 Task: Create a due date automation trigger when advanced on, the moment a card is due add content with a name or a description not starting with resume.
Action: Mouse moved to (972, 278)
Screenshot: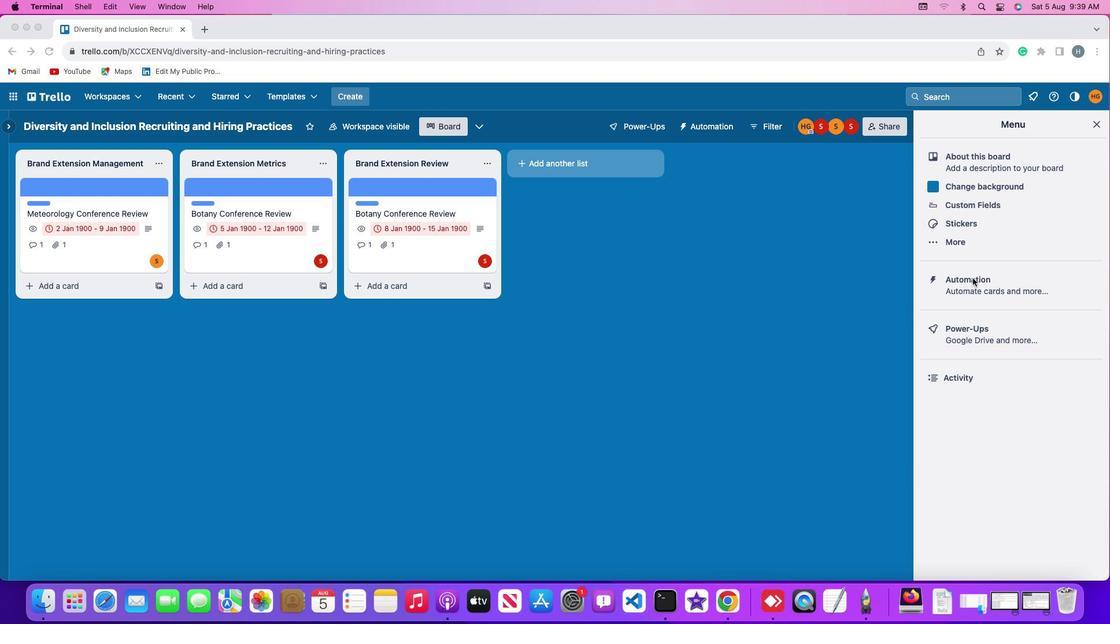 
Action: Mouse pressed left at (972, 278)
Screenshot: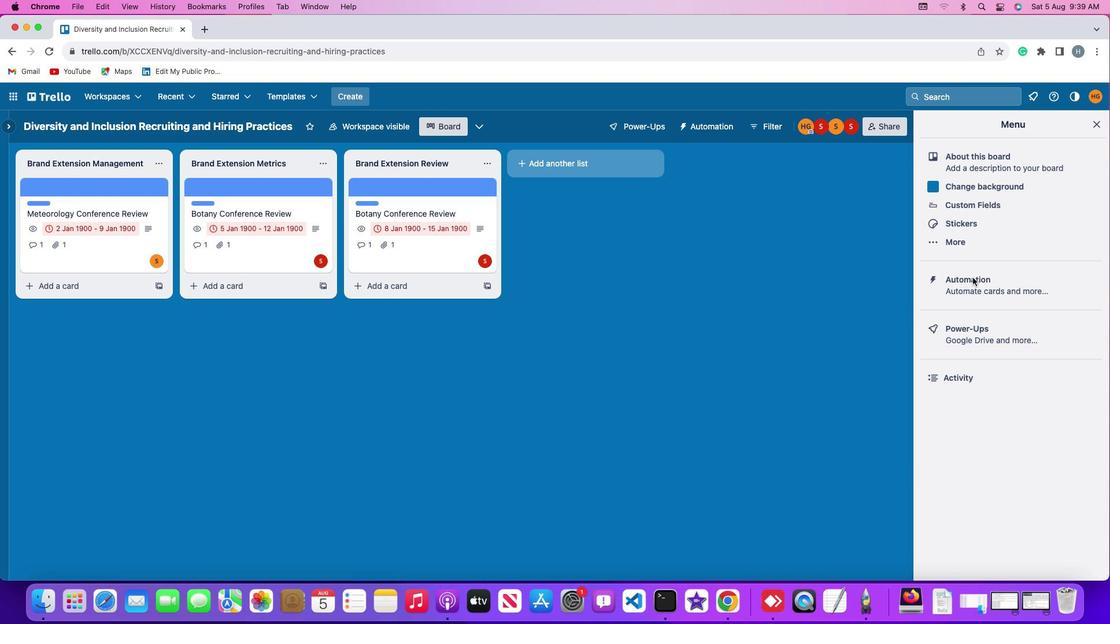 
Action: Mouse moved to (973, 278)
Screenshot: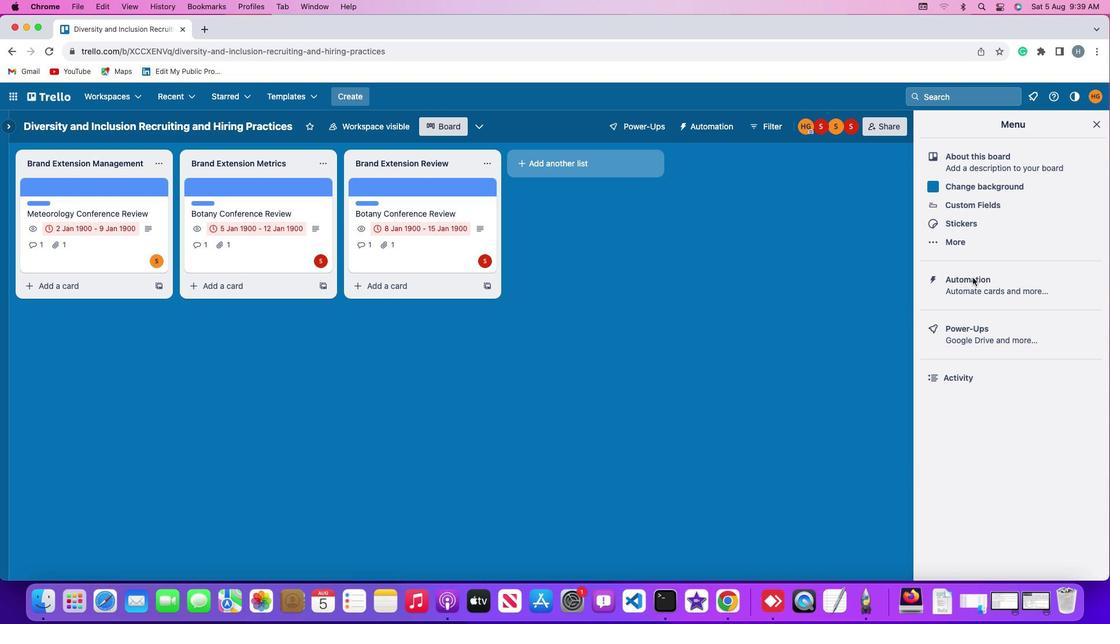 
Action: Mouse pressed left at (973, 278)
Screenshot: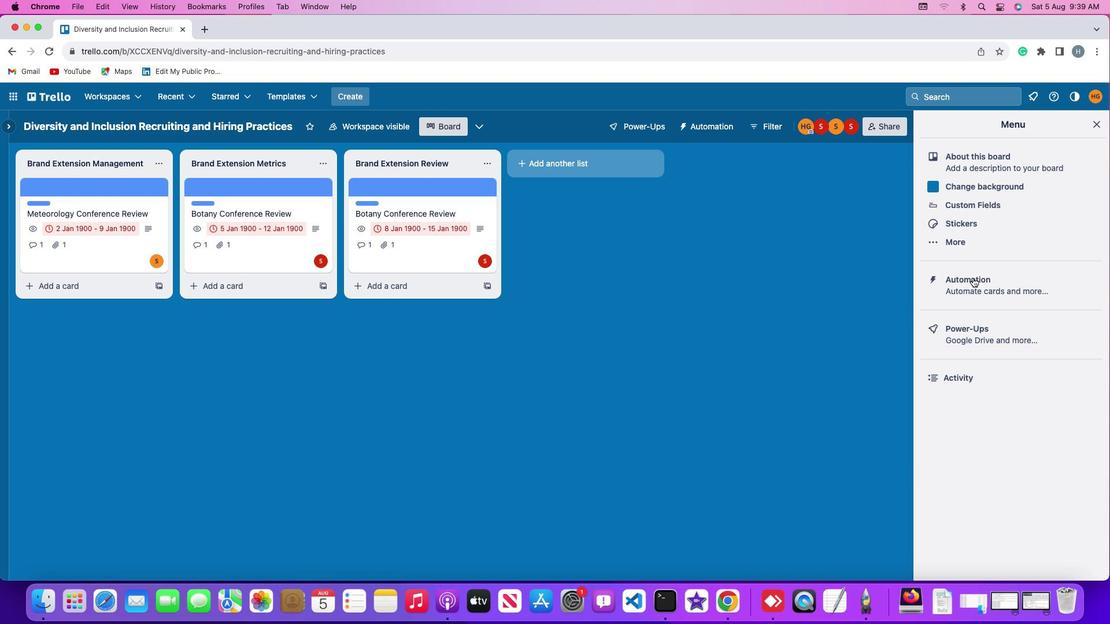 
Action: Mouse moved to (67, 271)
Screenshot: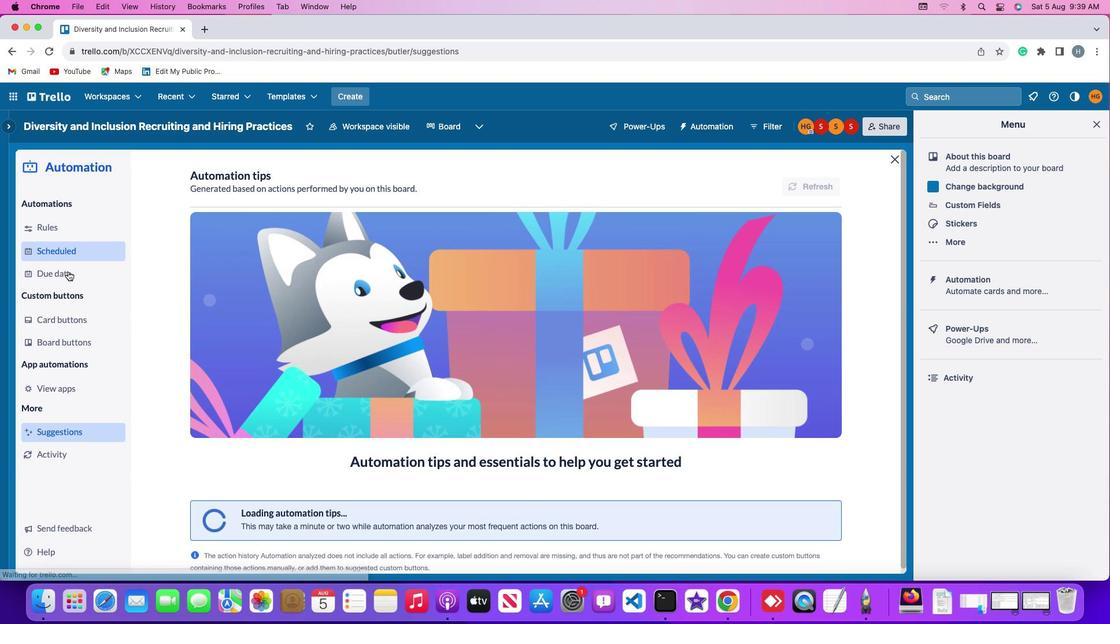 
Action: Mouse pressed left at (67, 271)
Screenshot: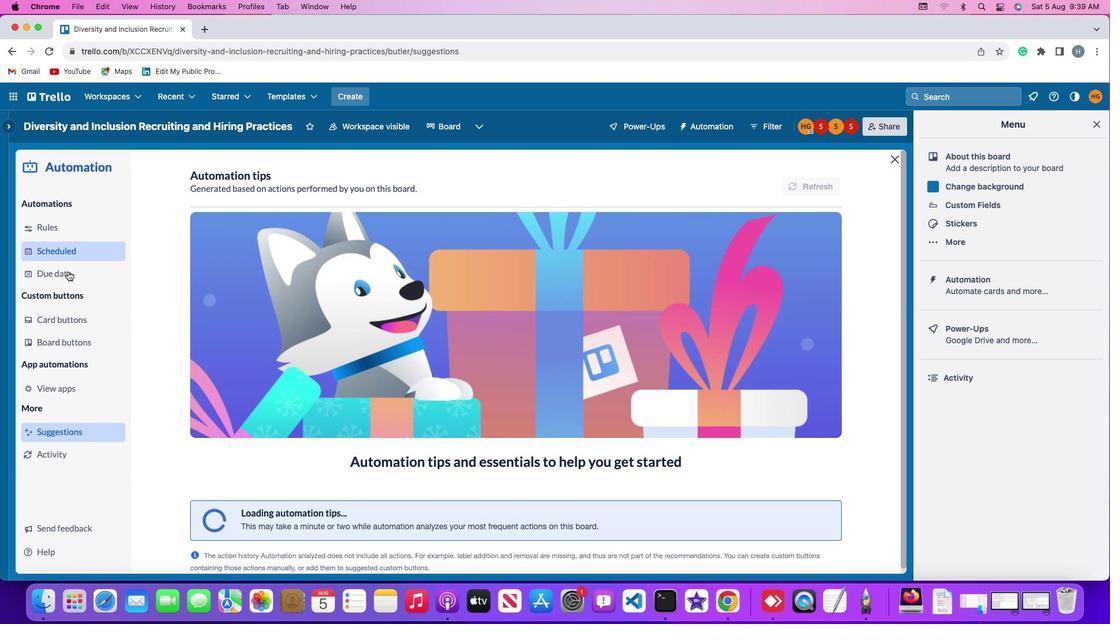 
Action: Mouse moved to (760, 183)
Screenshot: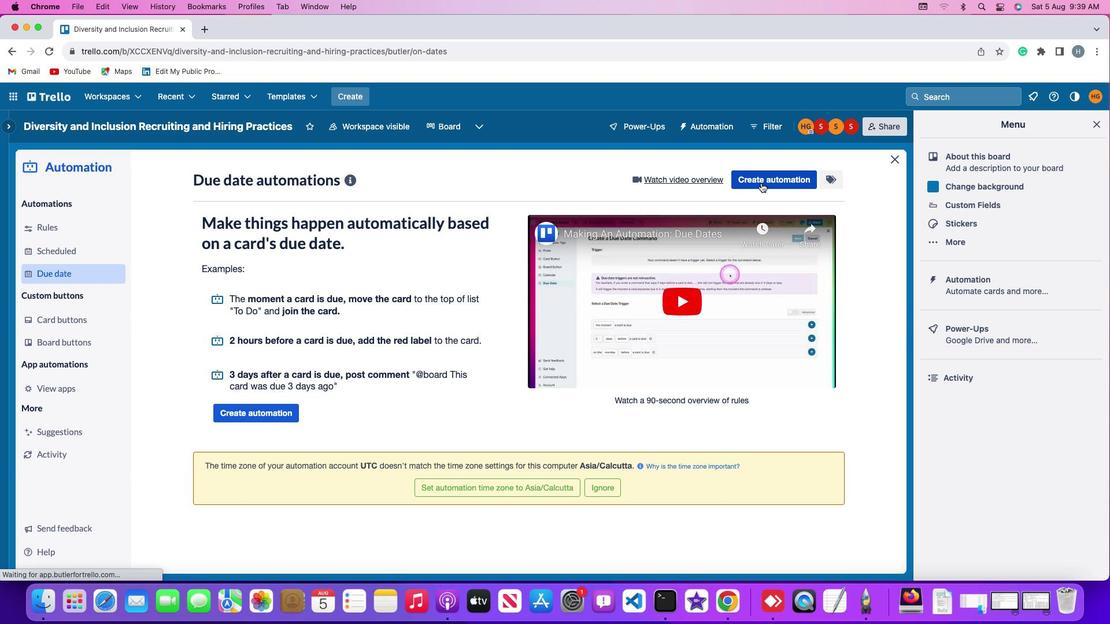 
Action: Mouse pressed left at (760, 183)
Screenshot: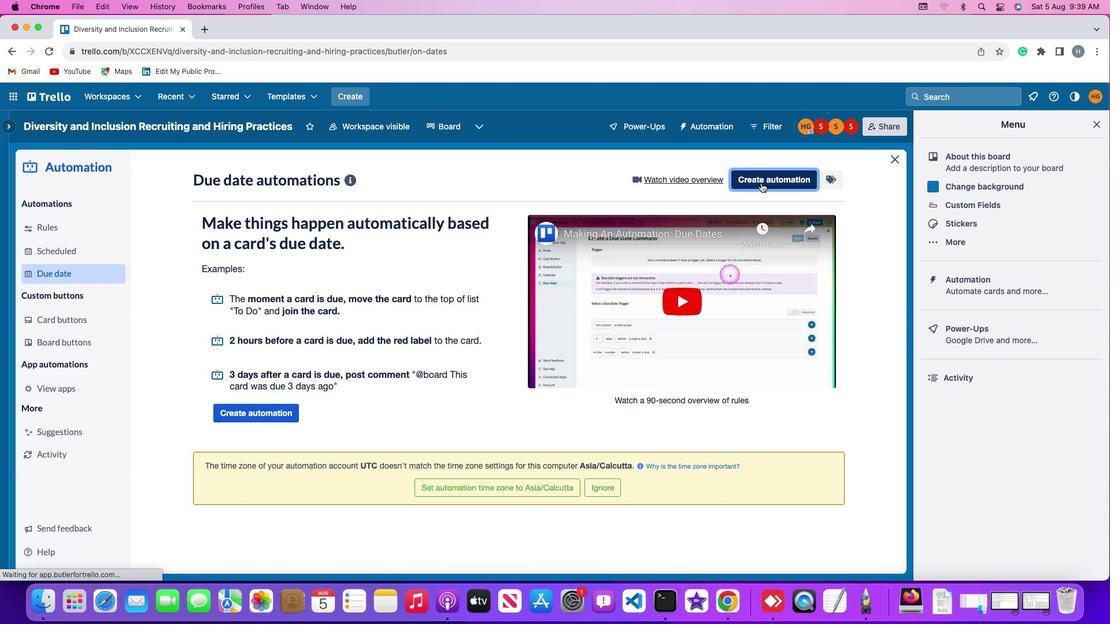 
Action: Mouse moved to (551, 290)
Screenshot: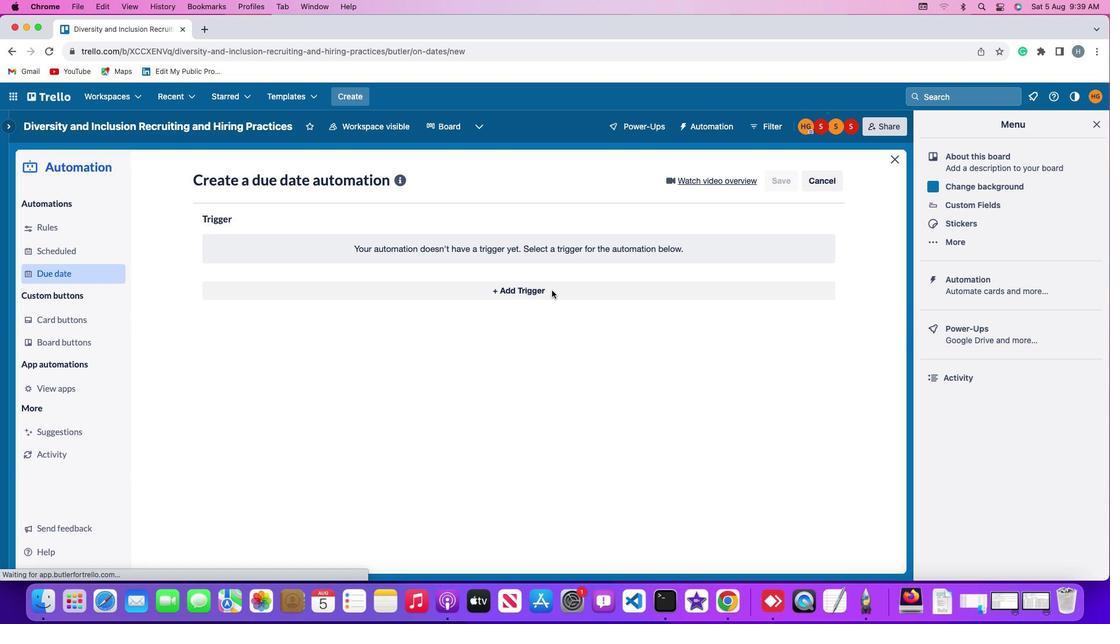 
Action: Mouse pressed left at (551, 290)
Screenshot: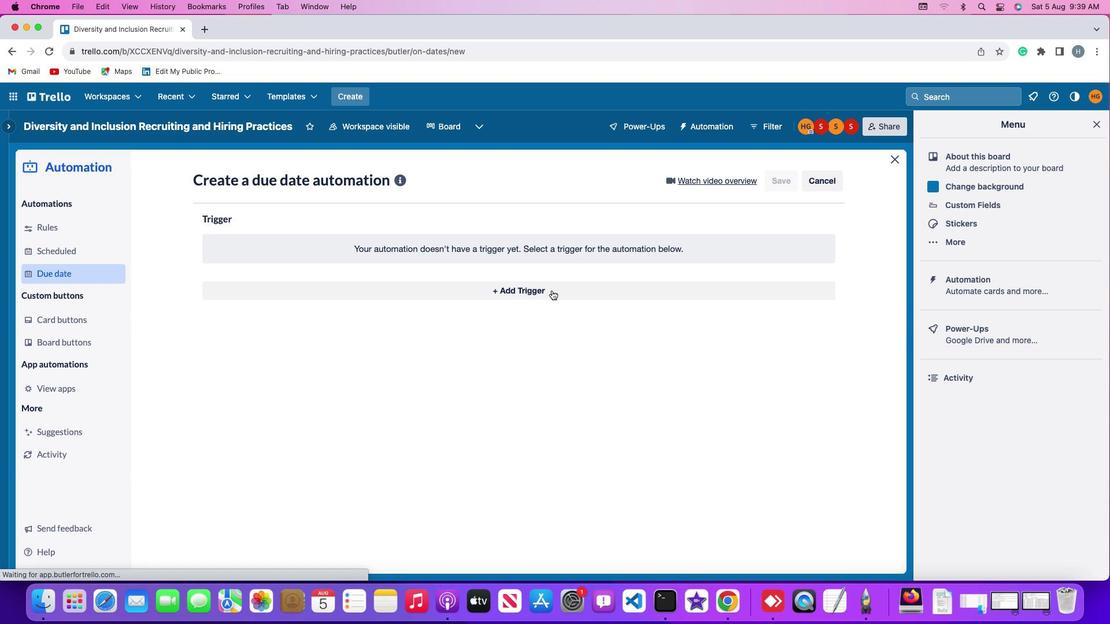 
Action: Mouse moved to (251, 426)
Screenshot: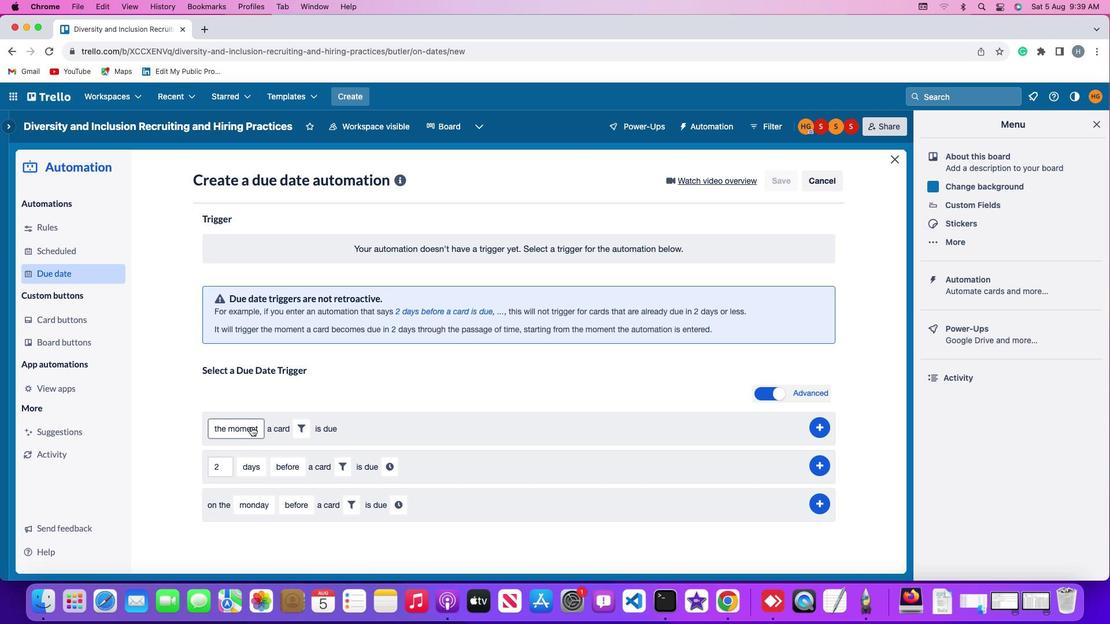 
Action: Mouse pressed left at (251, 426)
Screenshot: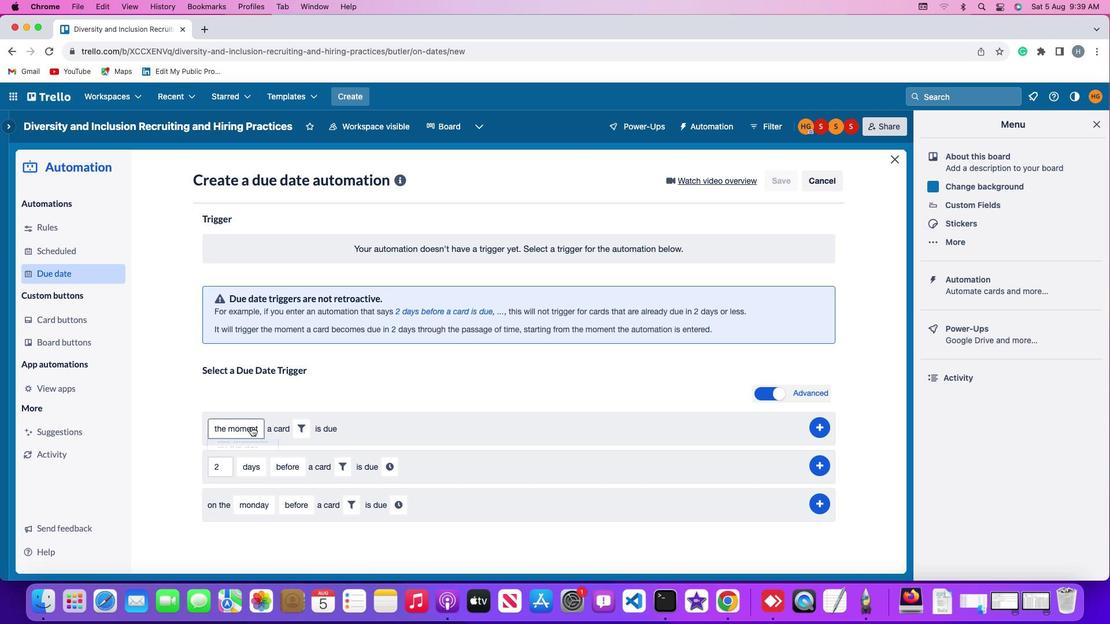 
Action: Mouse moved to (256, 451)
Screenshot: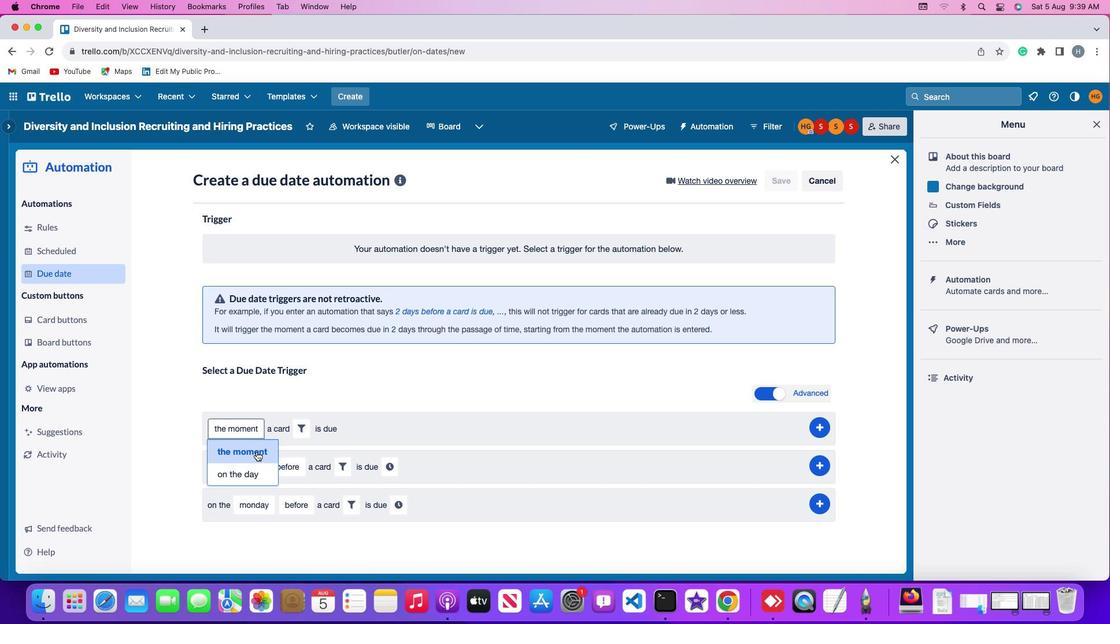 
Action: Mouse pressed left at (256, 451)
Screenshot: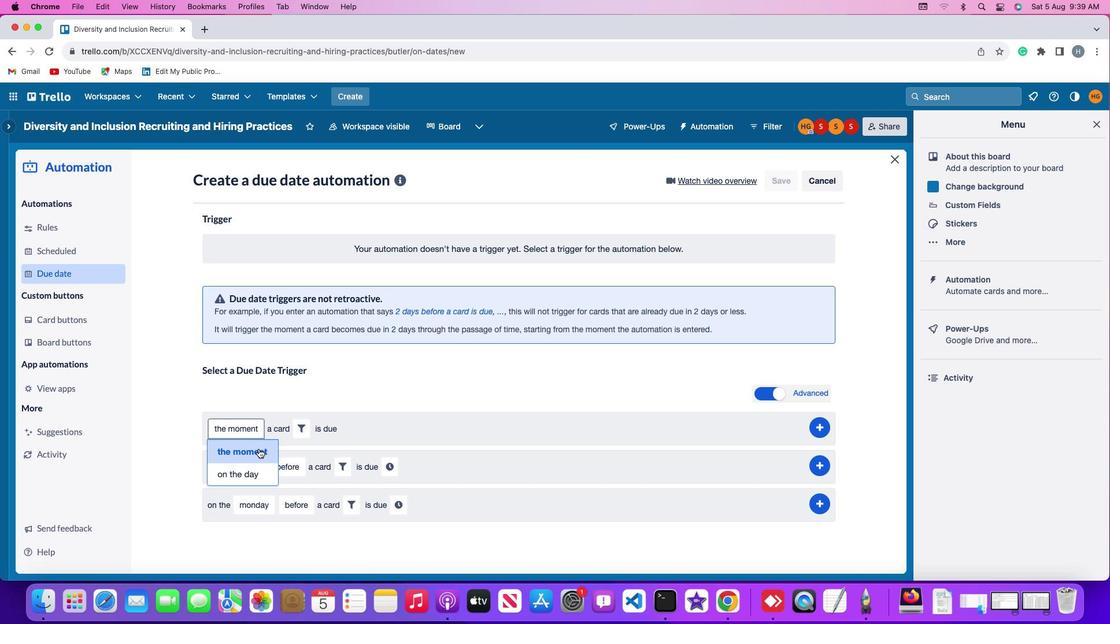 
Action: Mouse moved to (302, 430)
Screenshot: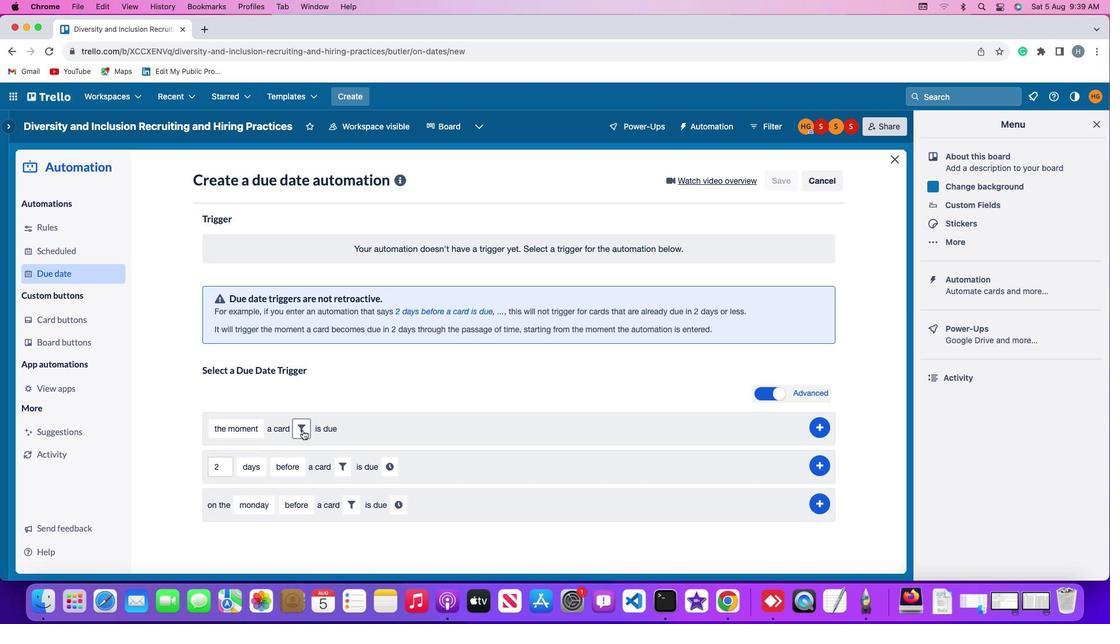 
Action: Mouse pressed left at (302, 430)
Screenshot: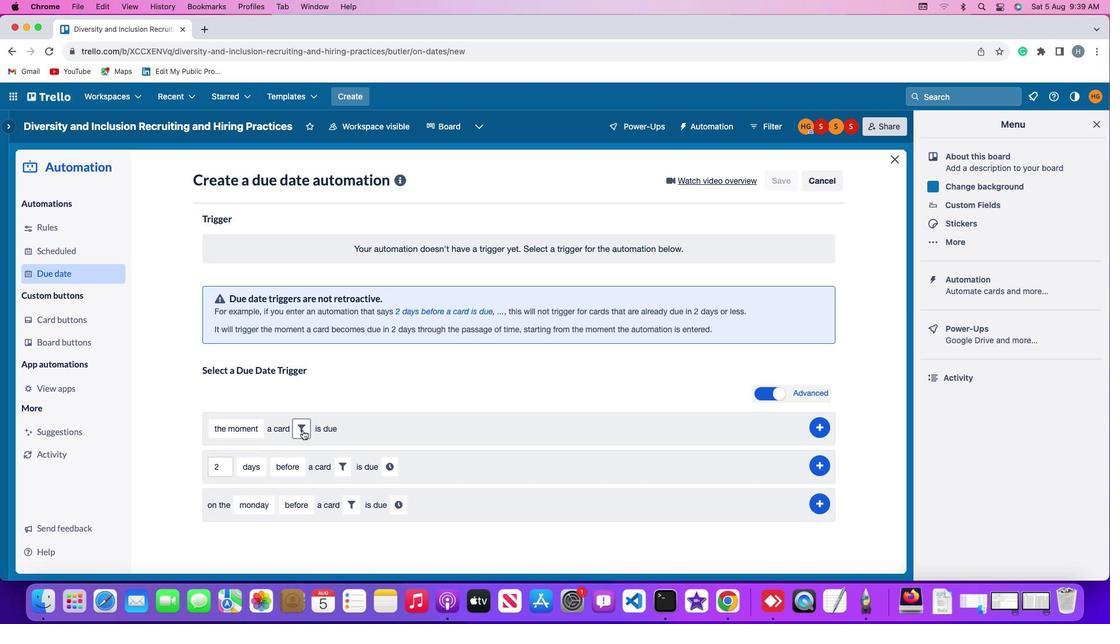 
Action: Mouse moved to (447, 465)
Screenshot: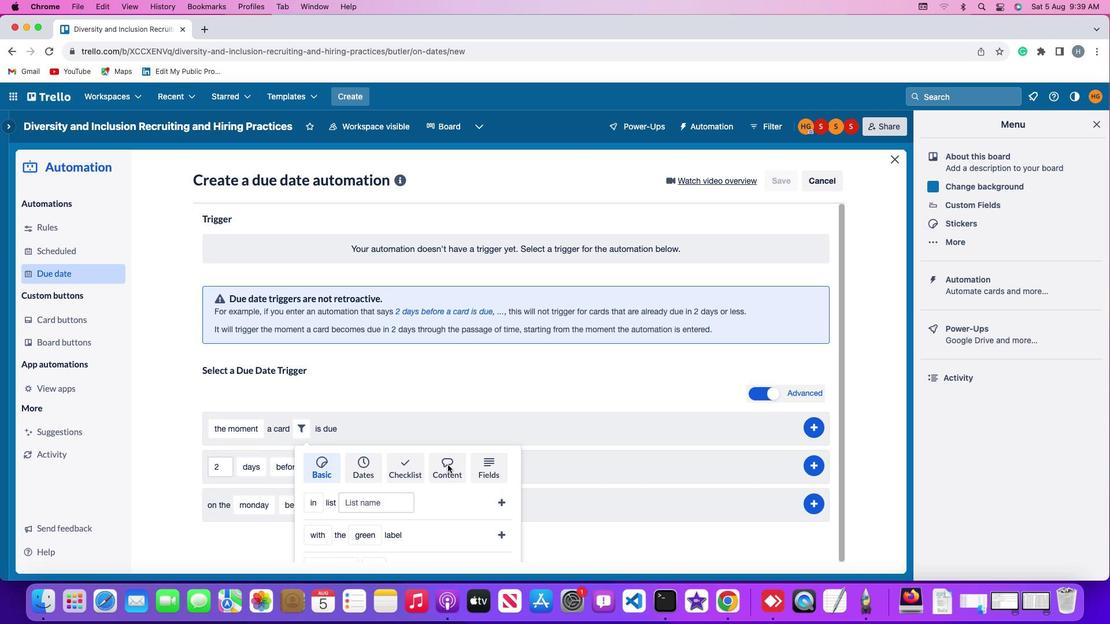 
Action: Mouse pressed left at (447, 465)
Screenshot: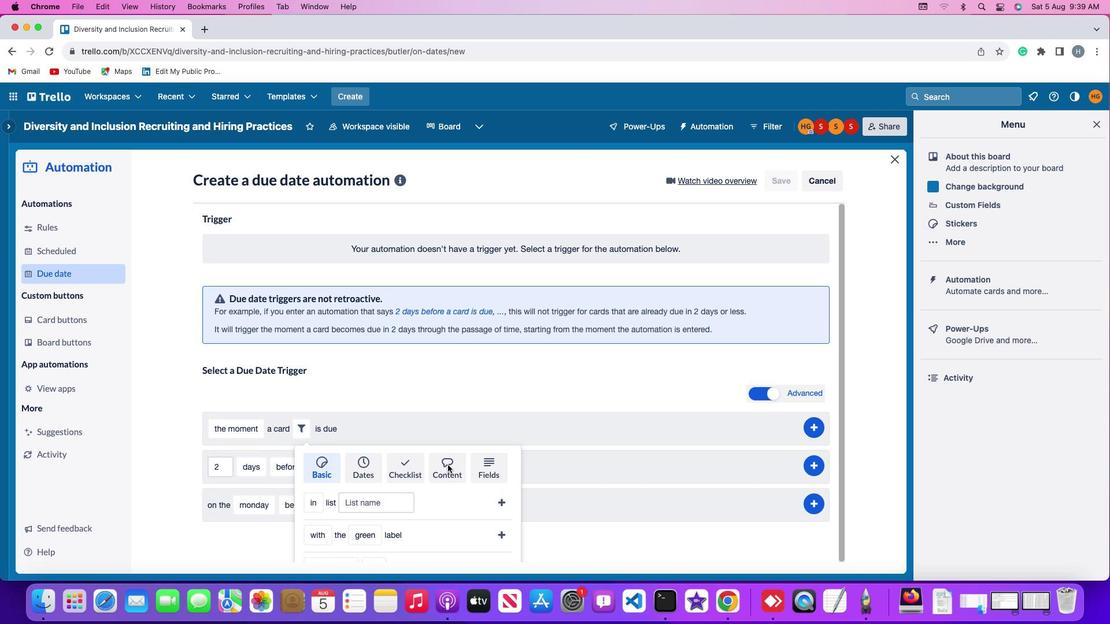 
Action: Mouse moved to (357, 475)
Screenshot: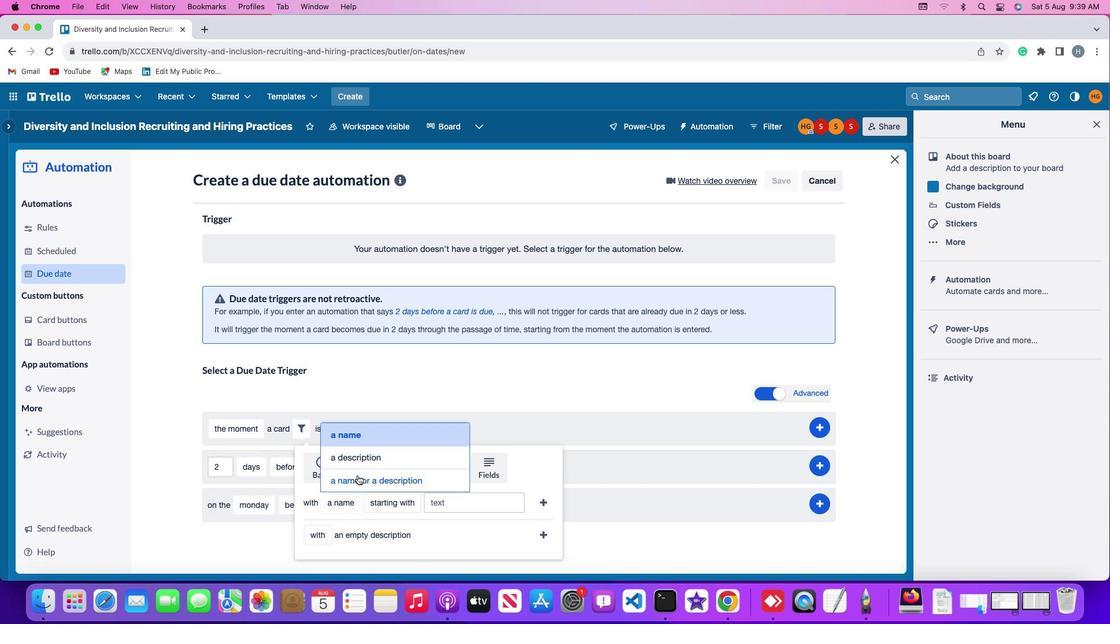
Action: Mouse pressed left at (357, 475)
Screenshot: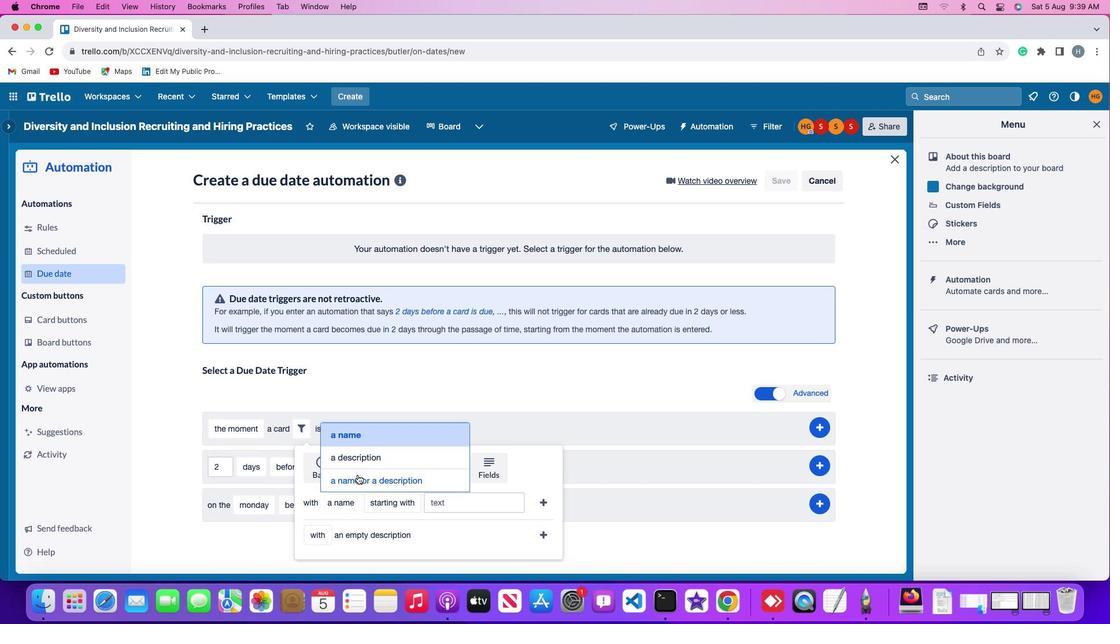 
Action: Mouse moved to (464, 435)
Screenshot: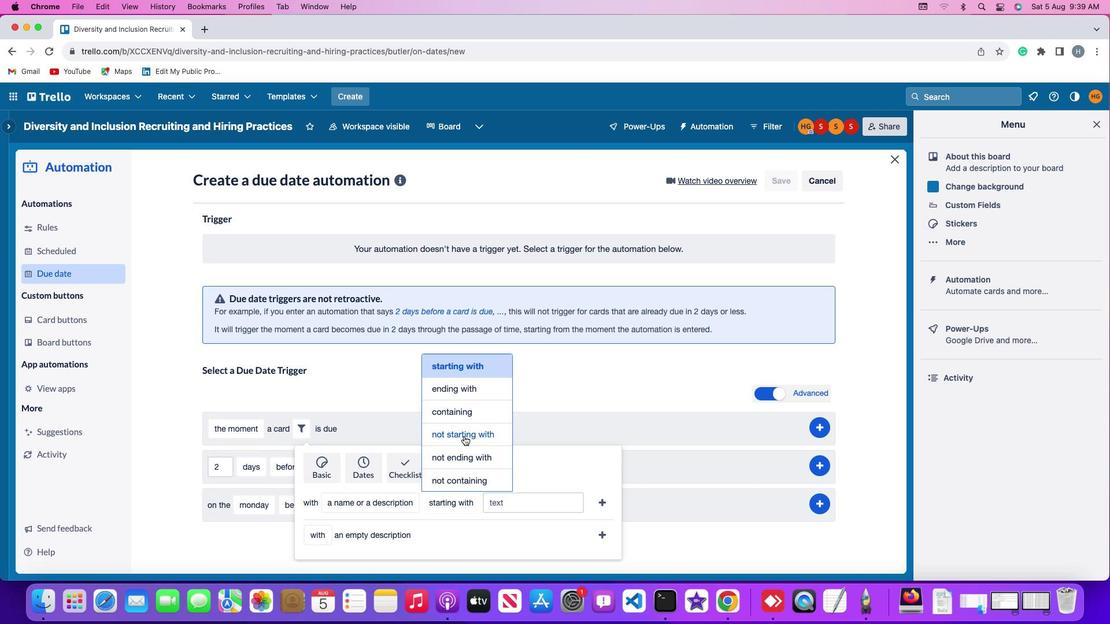 
Action: Mouse pressed left at (464, 435)
Screenshot: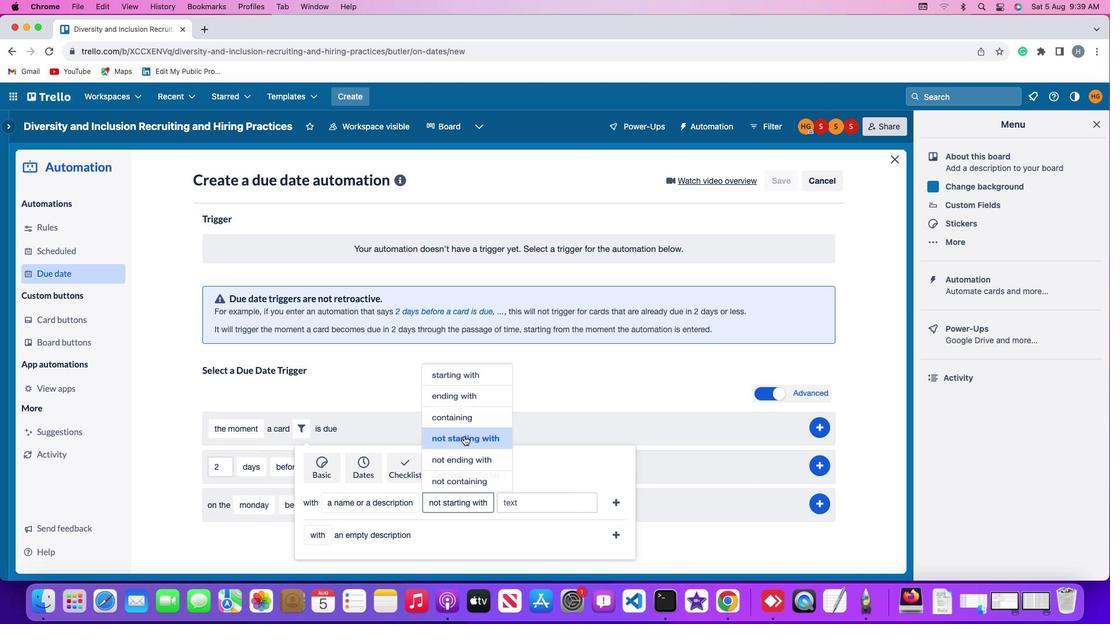 
Action: Mouse moved to (516, 499)
Screenshot: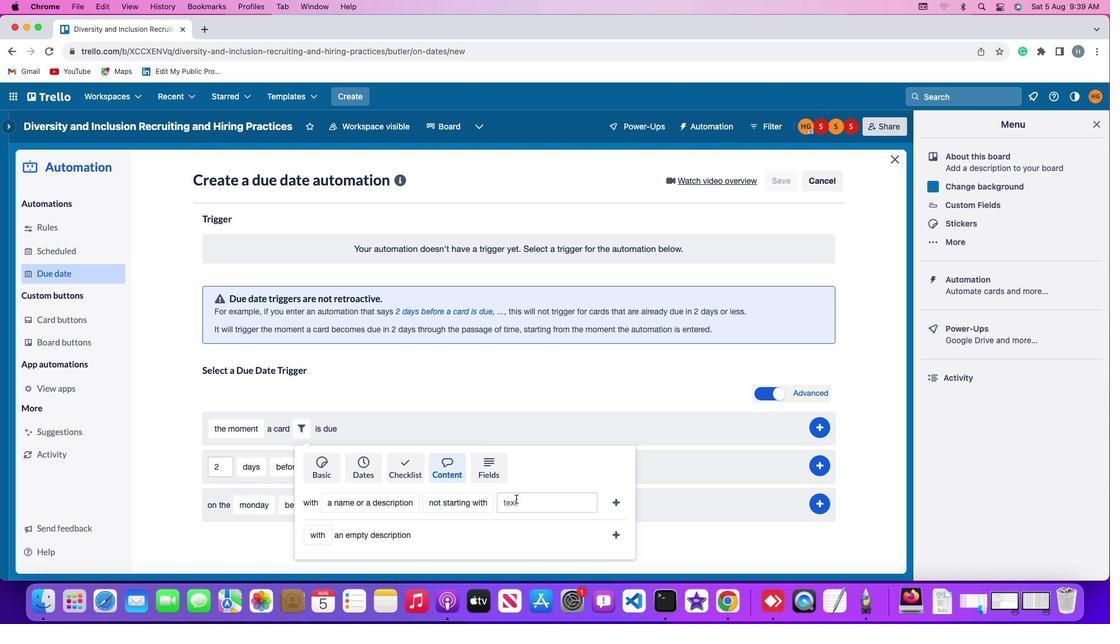 
Action: Mouse pressed left at (516, 499)
Screenshot: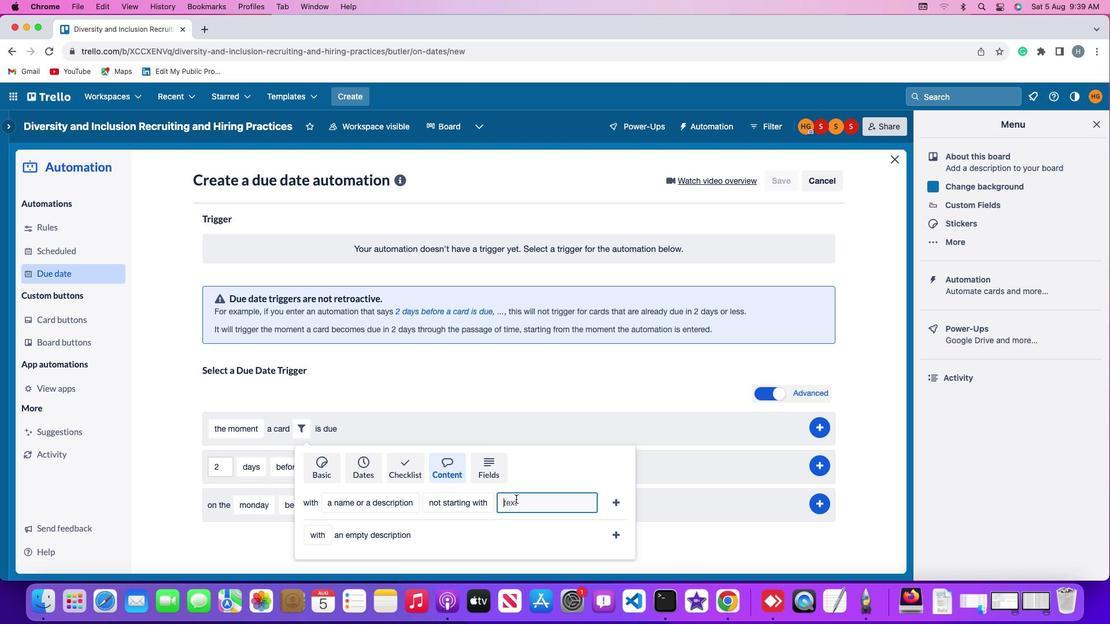 
Action: Mouse moved to (516, 498)
Screenshot: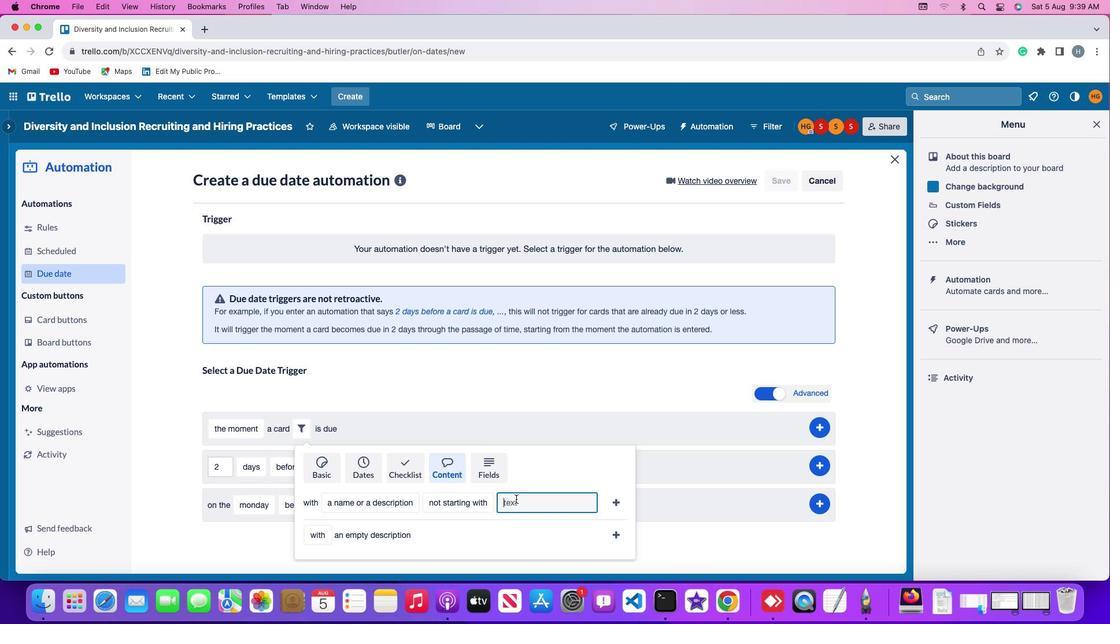 
Action: Key pressed 'r'
Screenshot: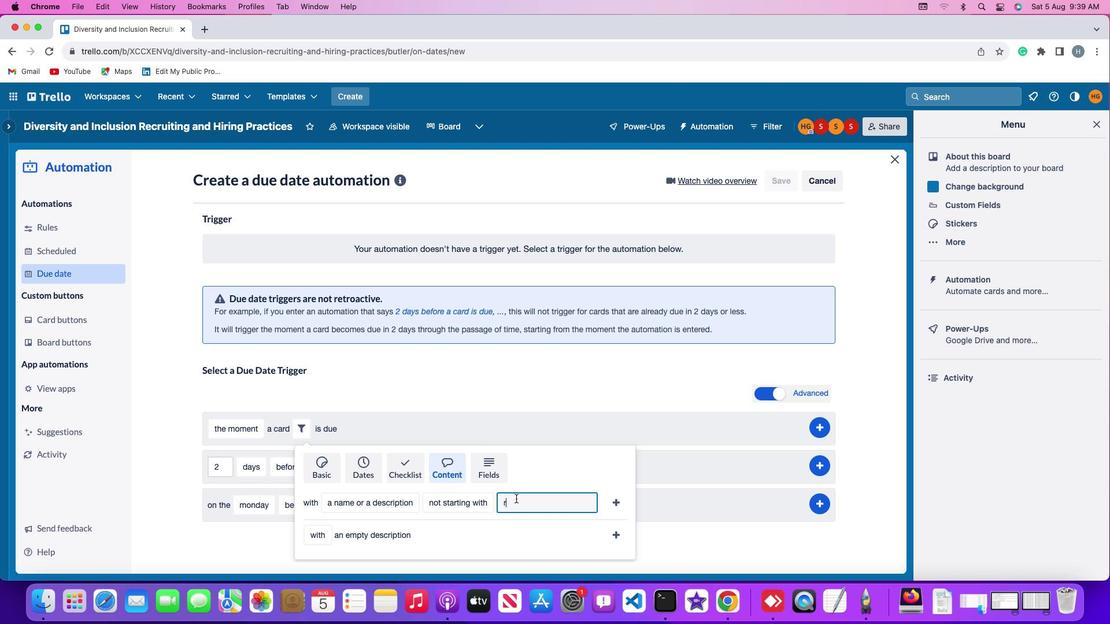 
Action: Mouse moved to (516, 498)
Screenshot: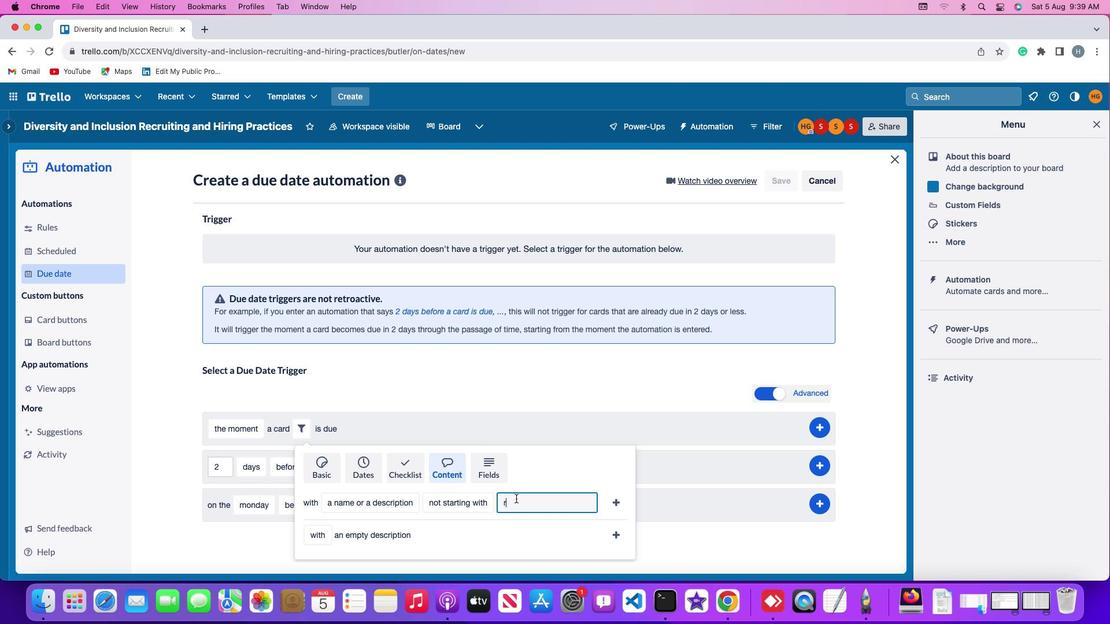 
Action: Key pressed 'e''s''u''m'
Screenshot: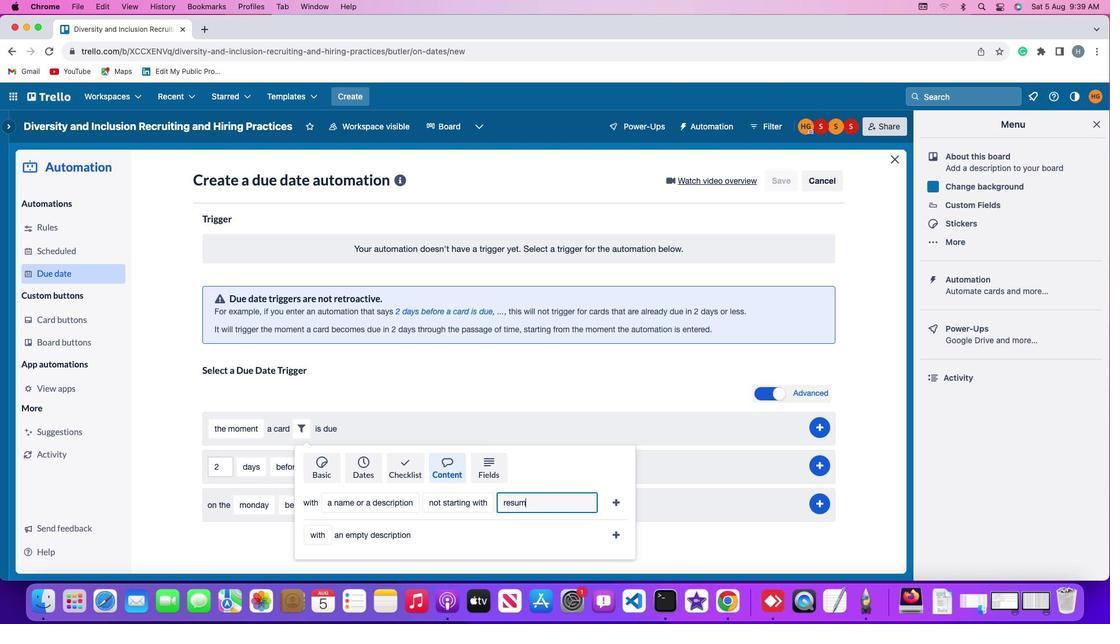 
Action: Mouse moved to (515, 497)
Screenshot: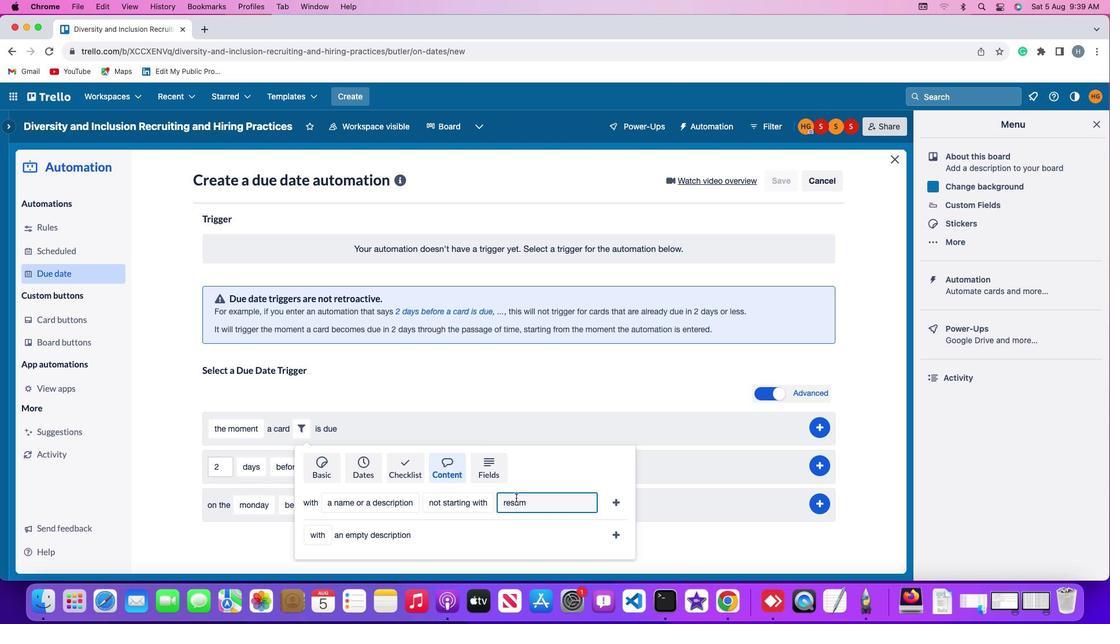 
Action: Key pressed 'e'
Screenshot: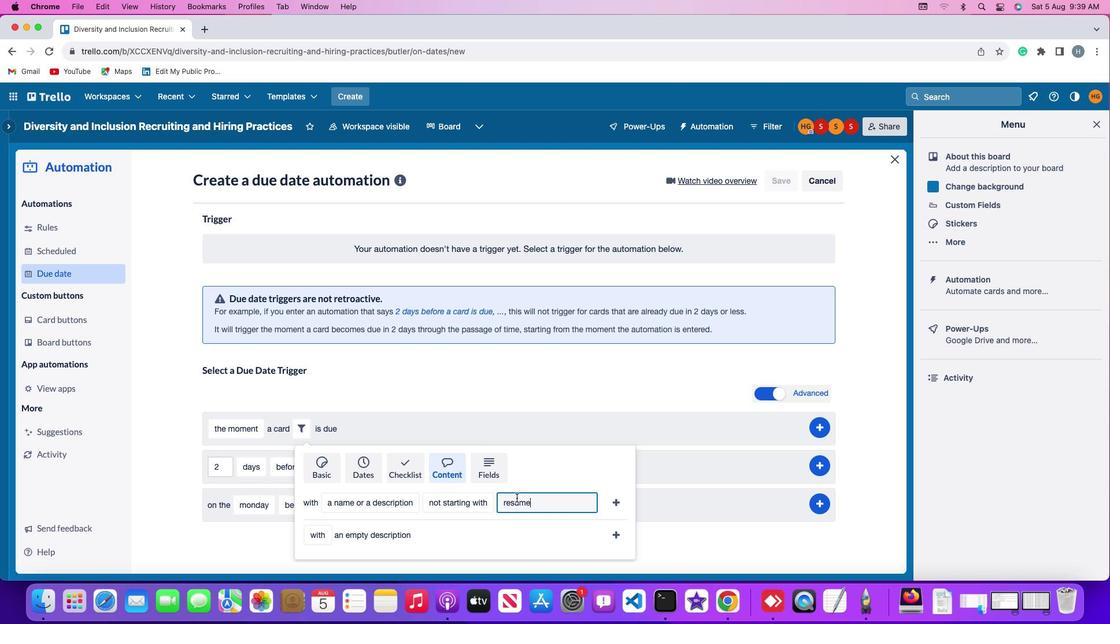 
Action: Mouse moved to (615, 501)
Screenshot: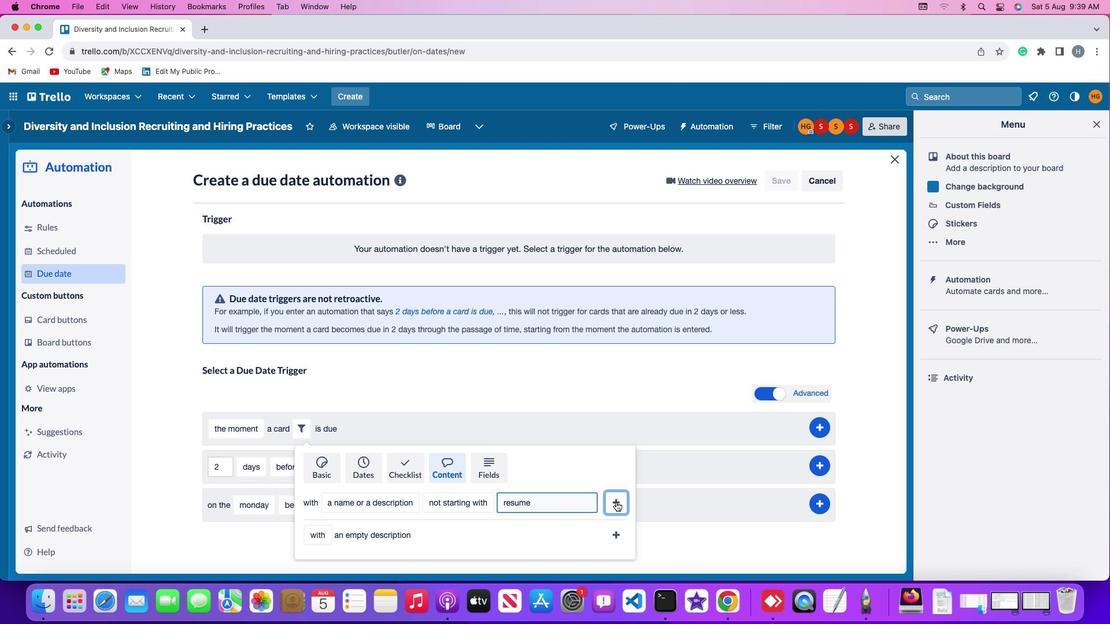 
Action: Mouse pressed left at (615, 501)
Screenshot: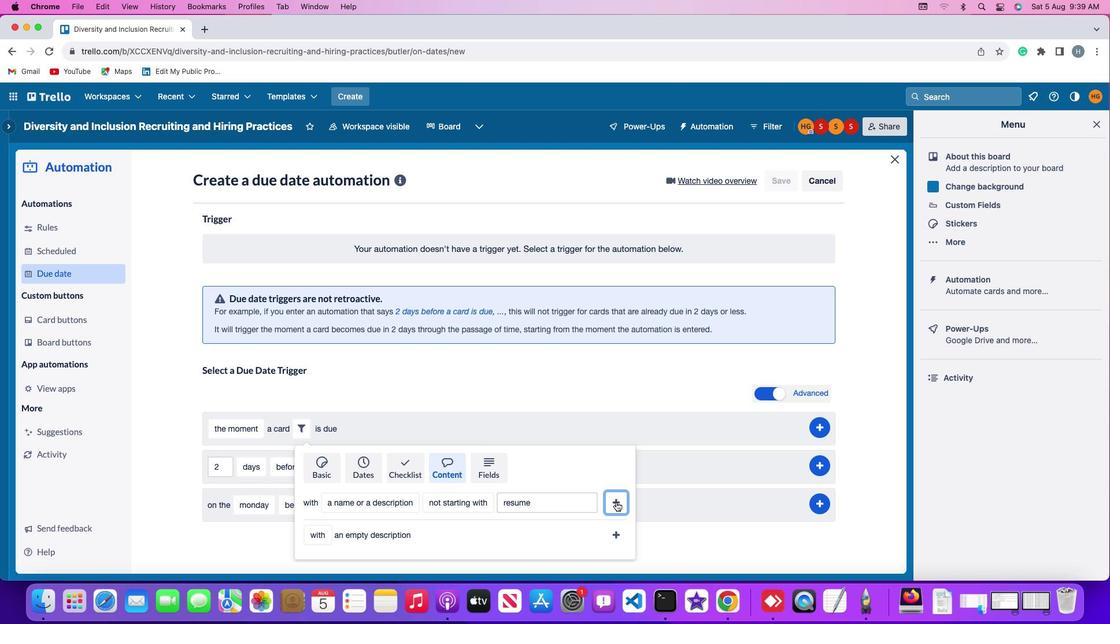 
Action: Mouse moved to (825, 426)
Screenshot: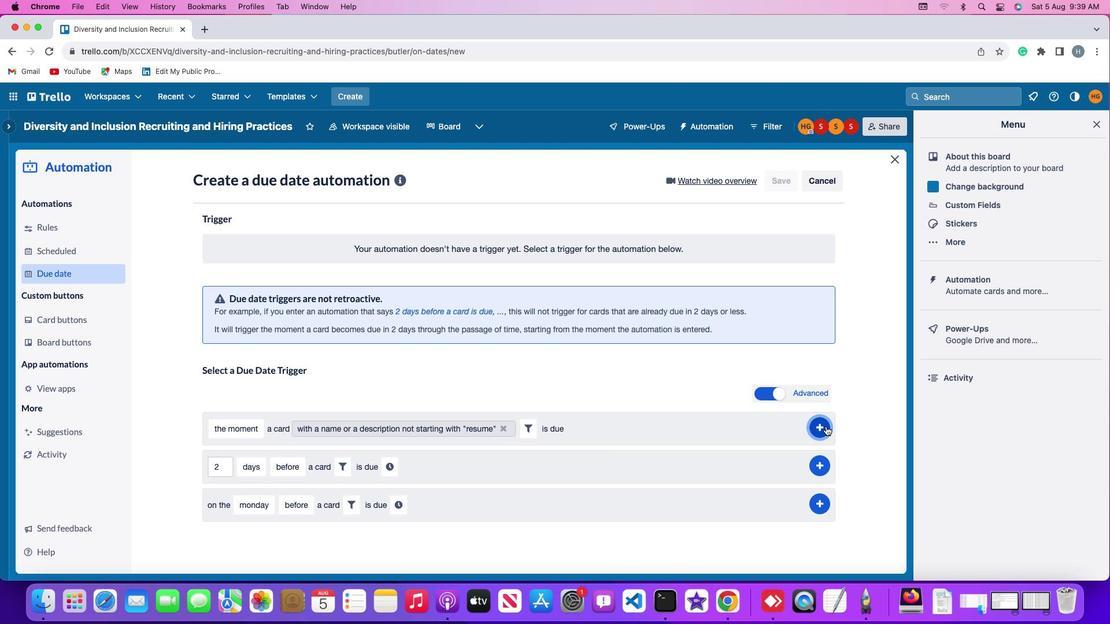 
Action: Mouse pressed left at (825, 426)
Screenshot: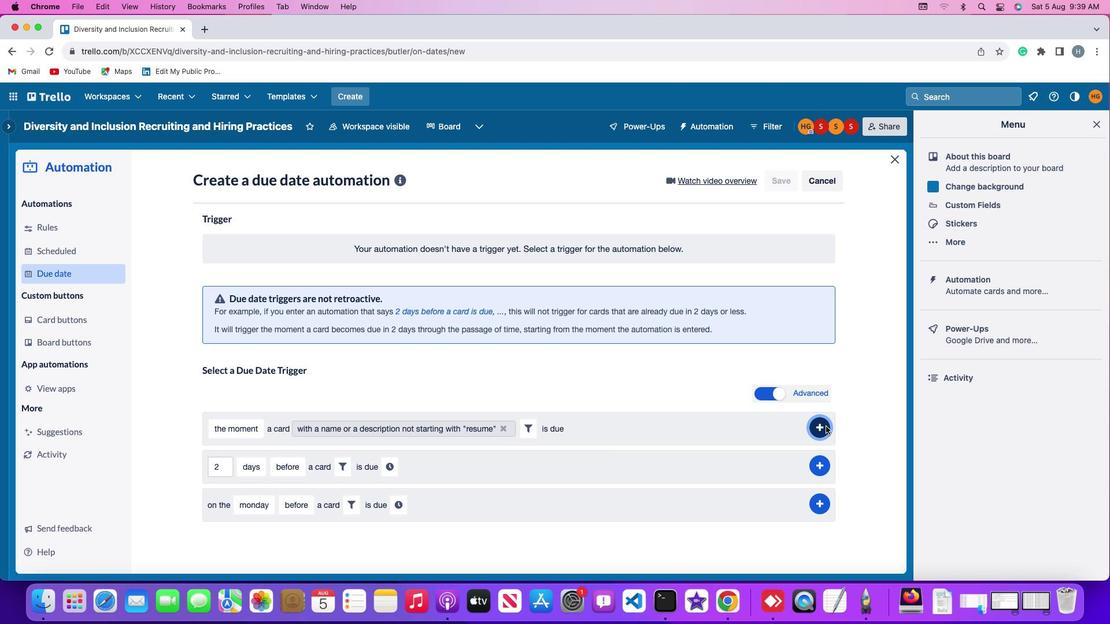 
Action: Mouse moved to (862, 364)
Screenshot: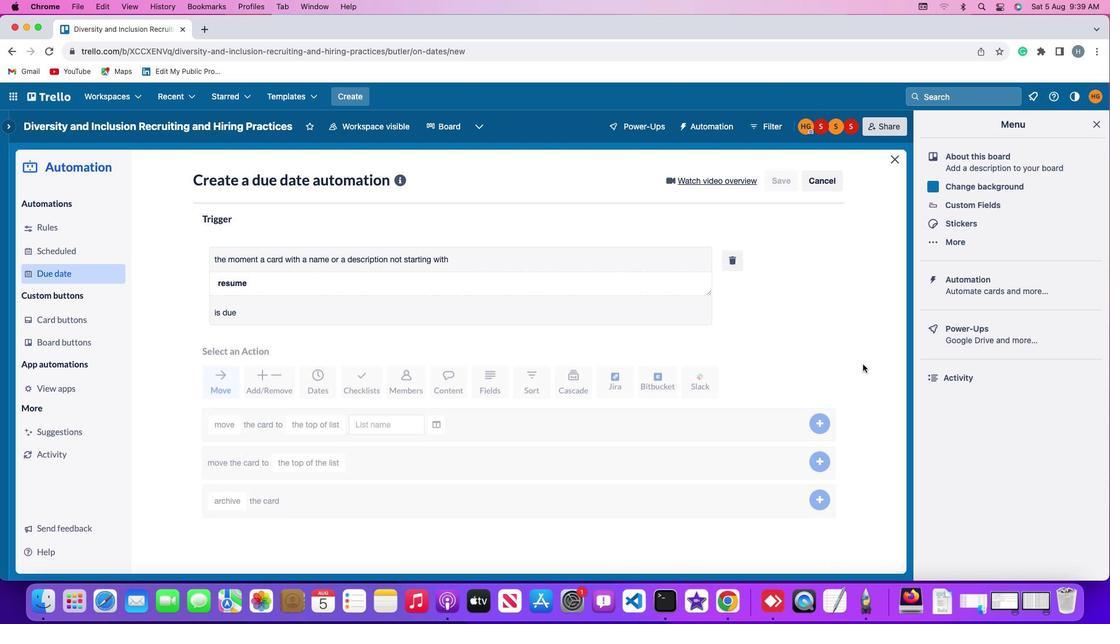 
